 Task: Create a rule from the Routing list, Task moved to a section -> Set Priority in the project AmberDrive , set the section as Done clear the priority
Action: Mouse moved to (1352, 218)
Screenshot: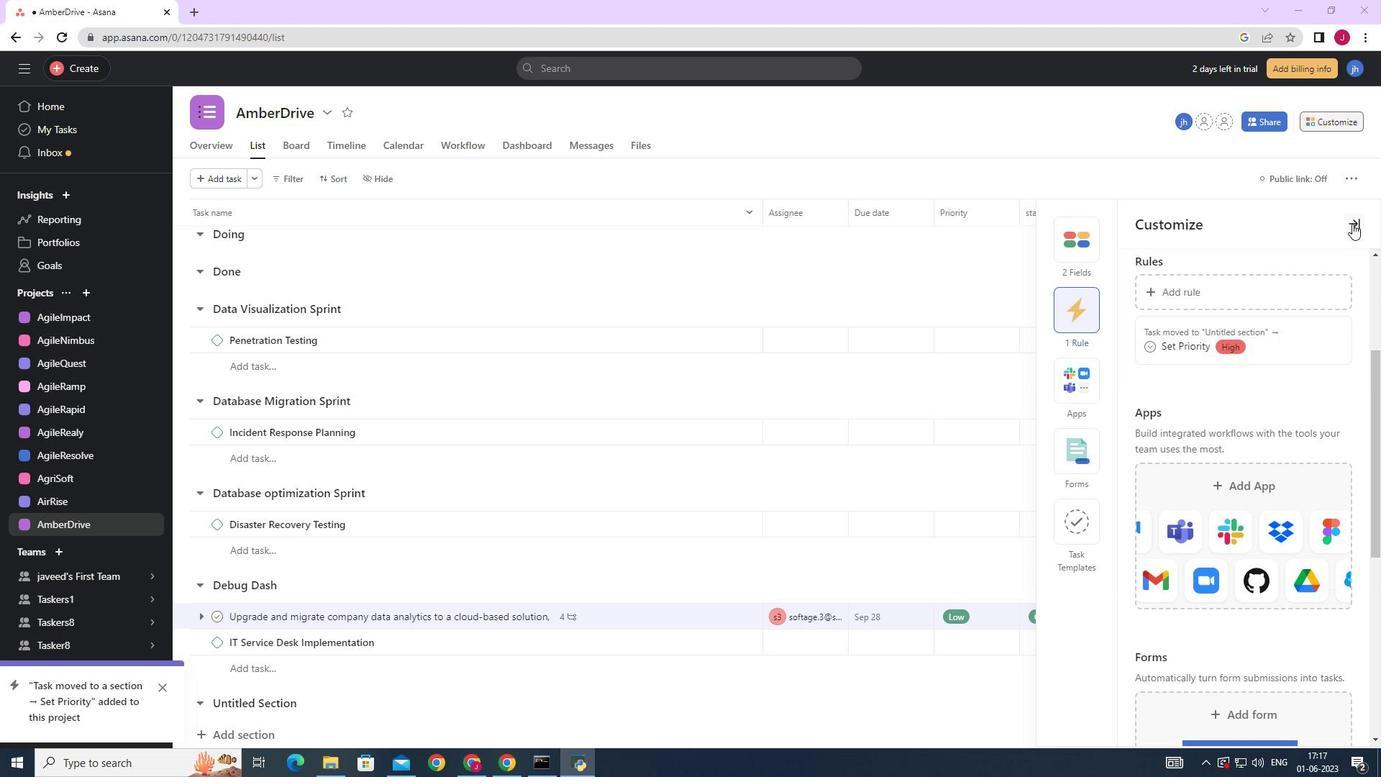 
Action: Mouse pressed left at (1352, 218)
Screenshot: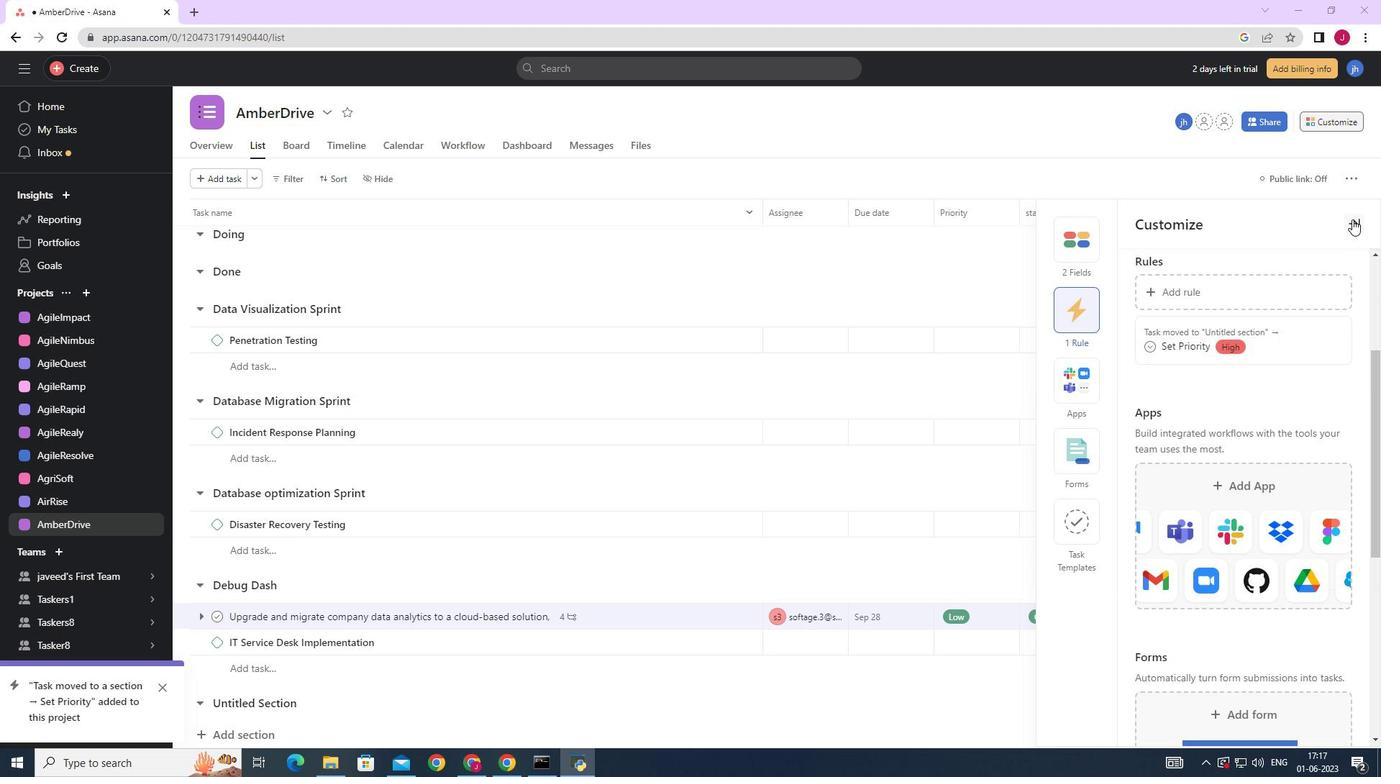 
Action: Mouse moved to (1344, 123)
Screenshot: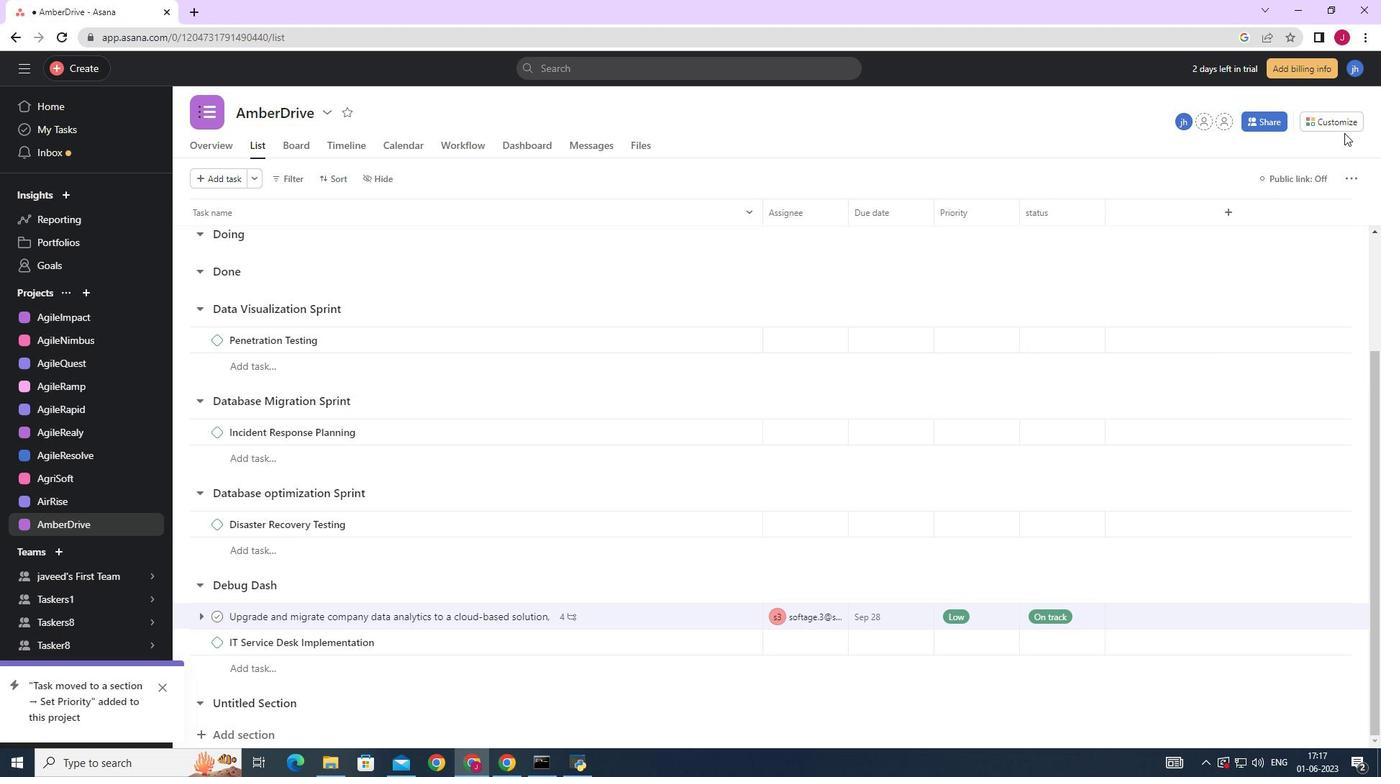 
Action: Mouse pressed left at (1344, 123)
Screenshot: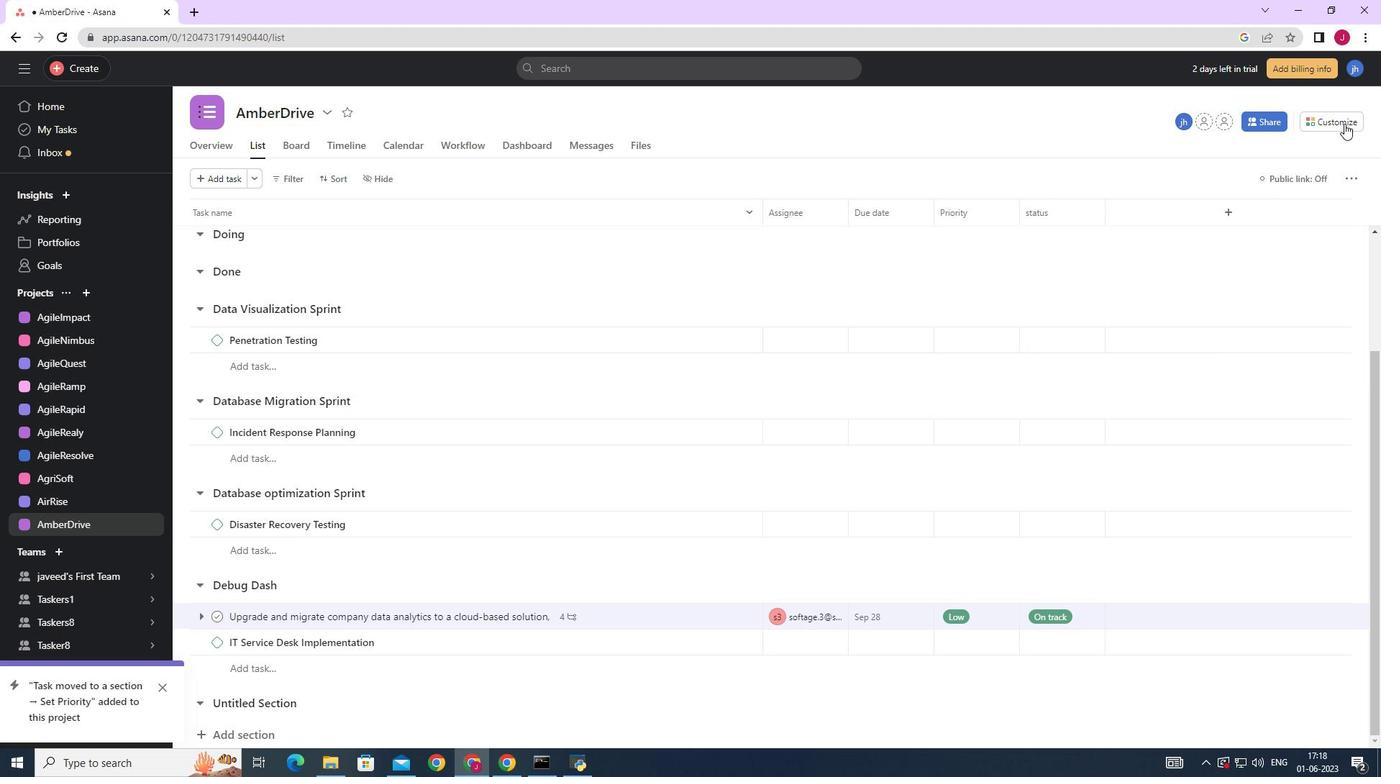
Action: Mouse moved to (1085, 315)
Screenshot: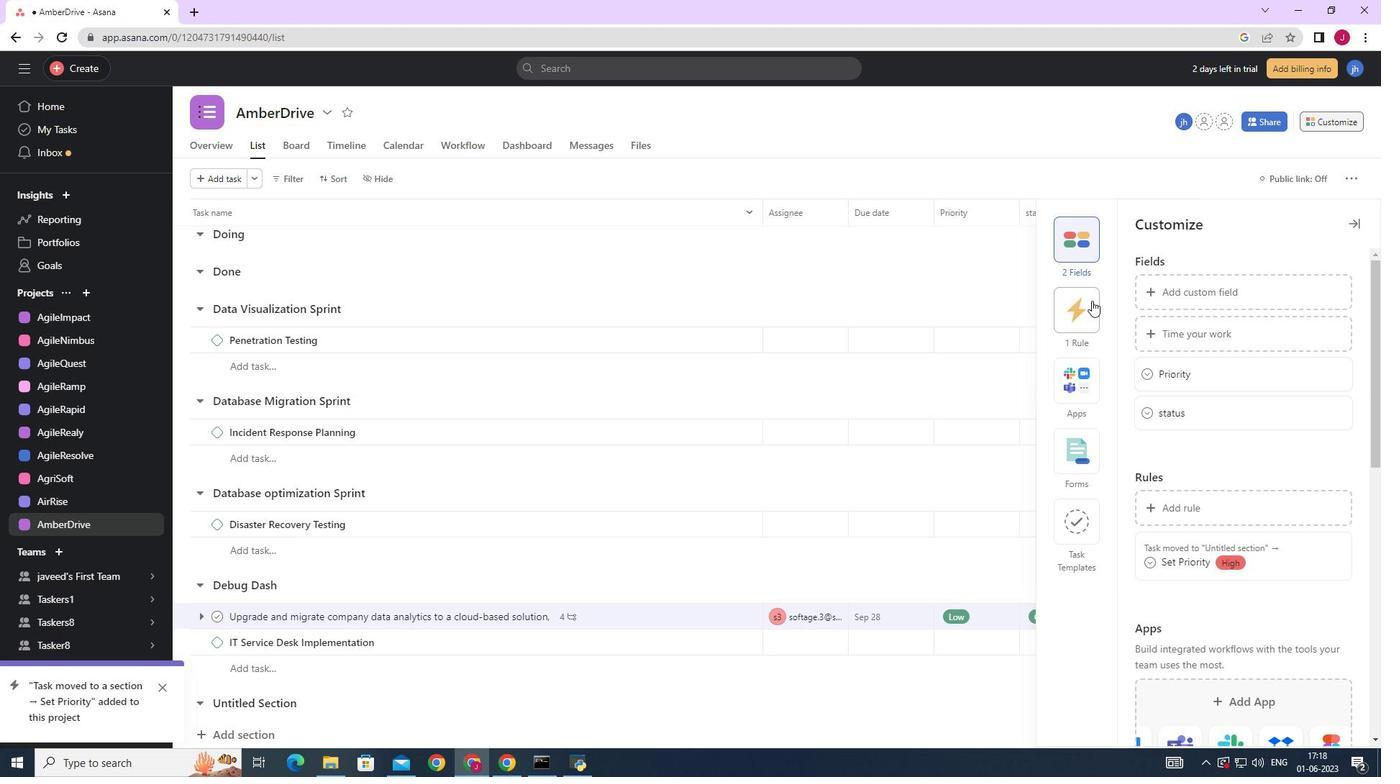 
Action: Mouse pressed left at (1085, 315)
Screenshot: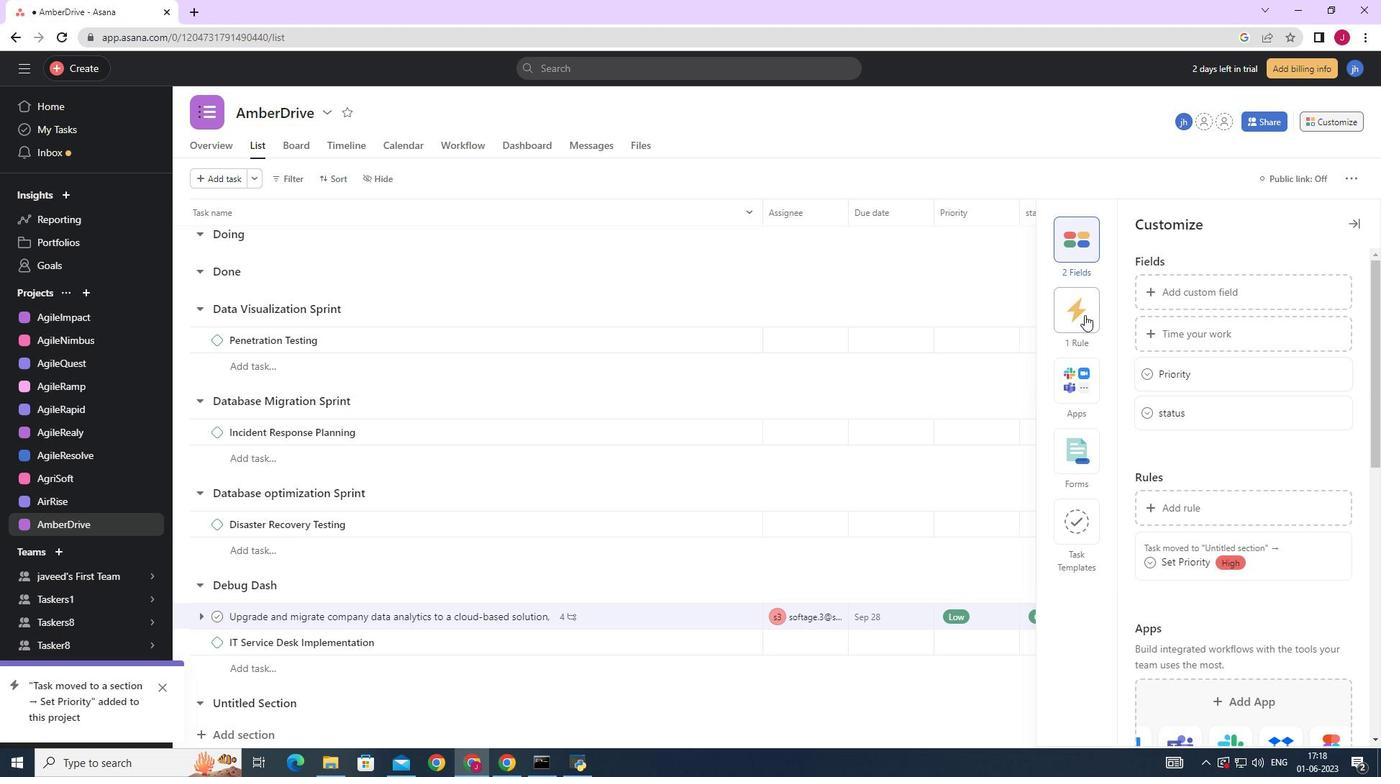 
Action: Mouse moved to (1196, 290)
Screenshot: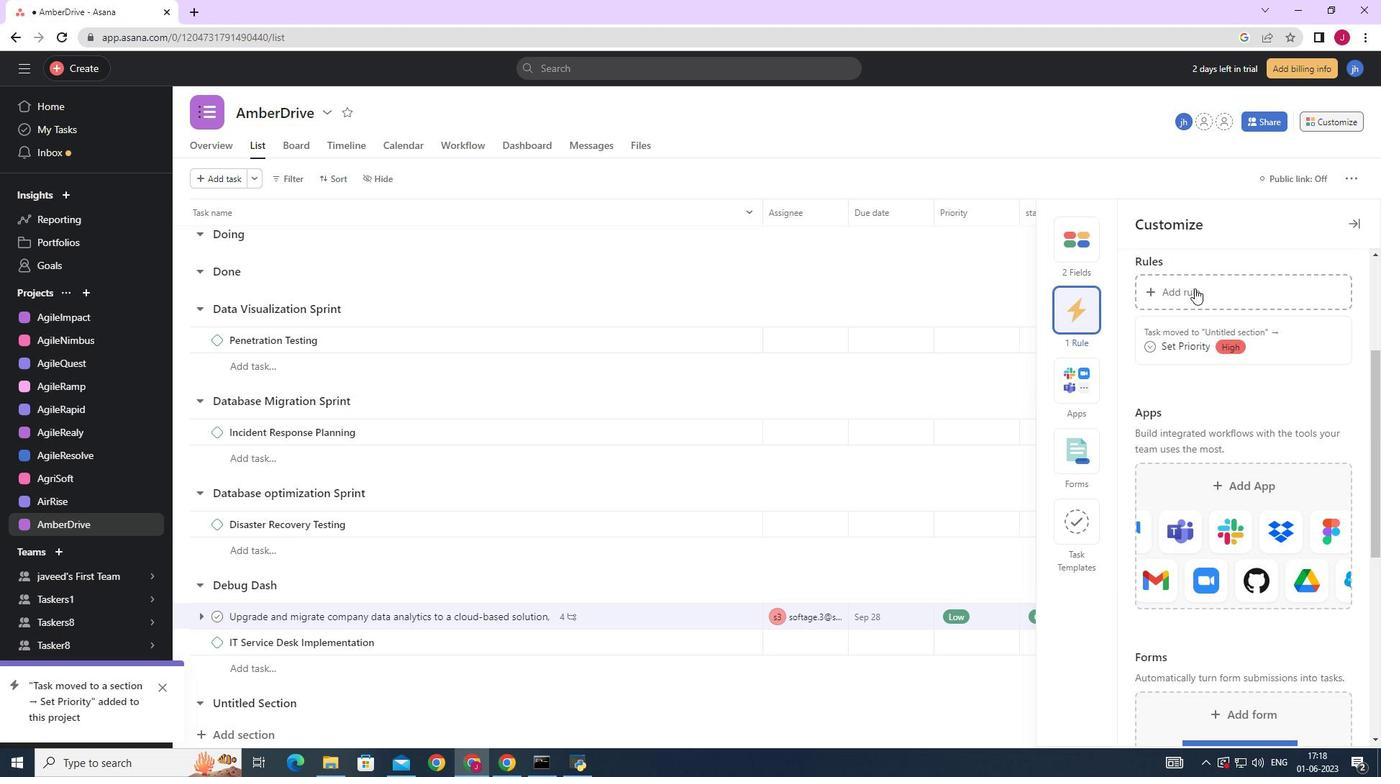 
Action: Mouse pressed left at (1196, 290)
Screenshot: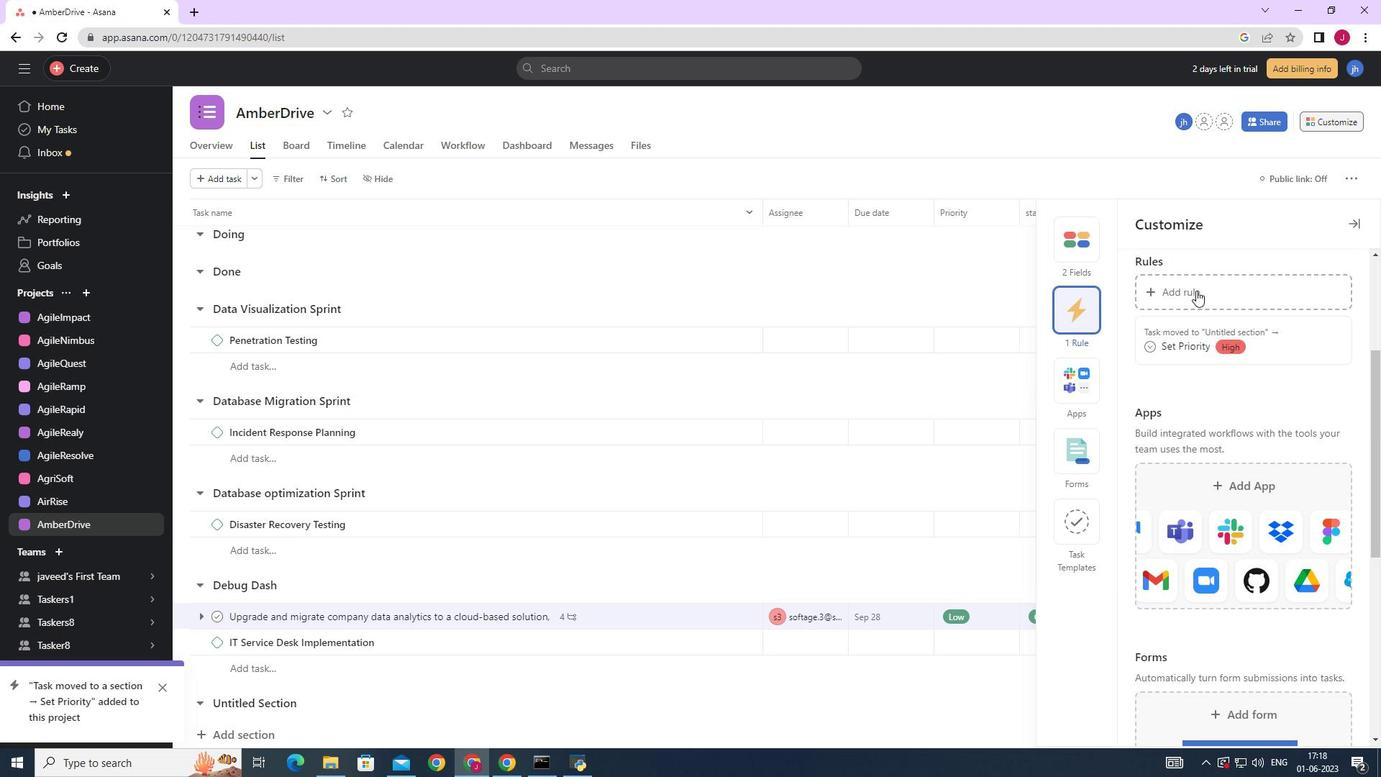 
Action: Mouse moved to (307, 185)
Screenshot: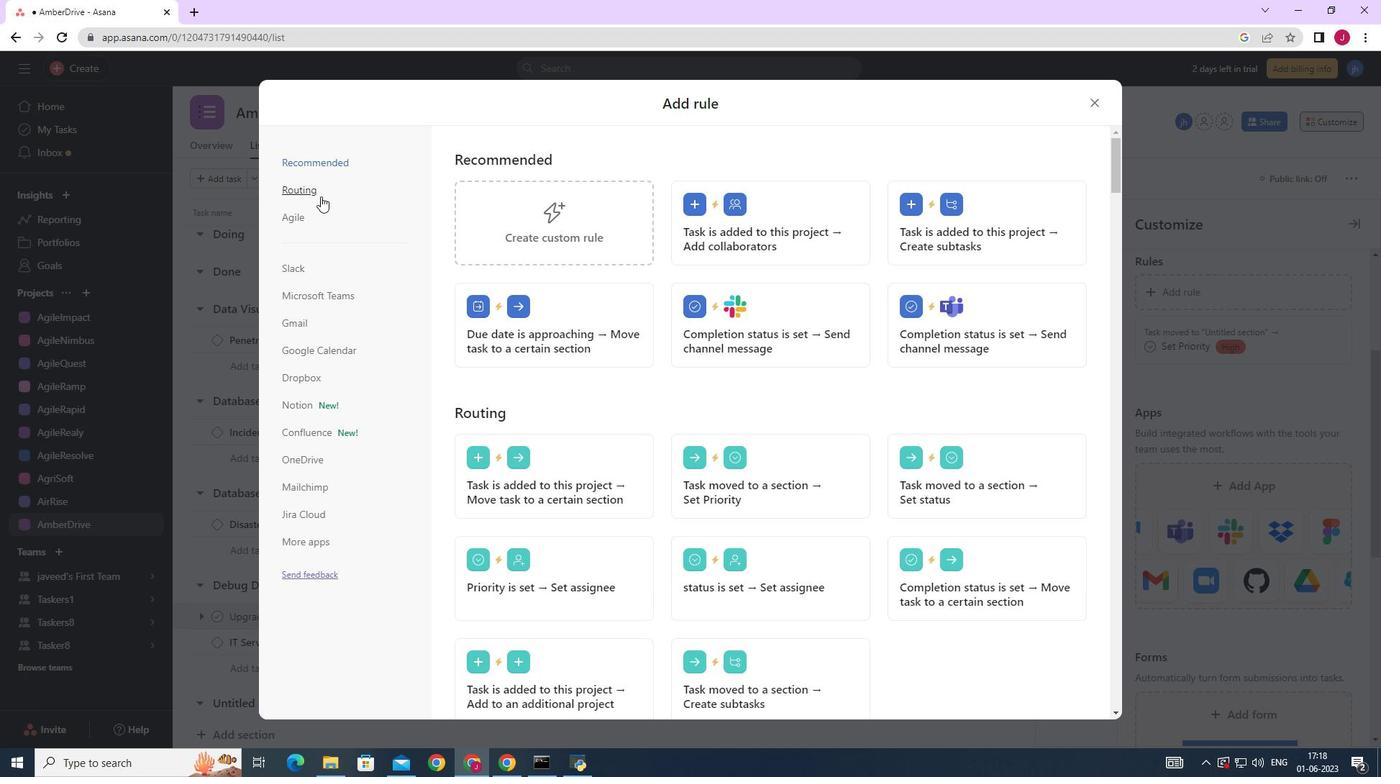
Action: Mouse pressed left at (307, 185)
Screenshot: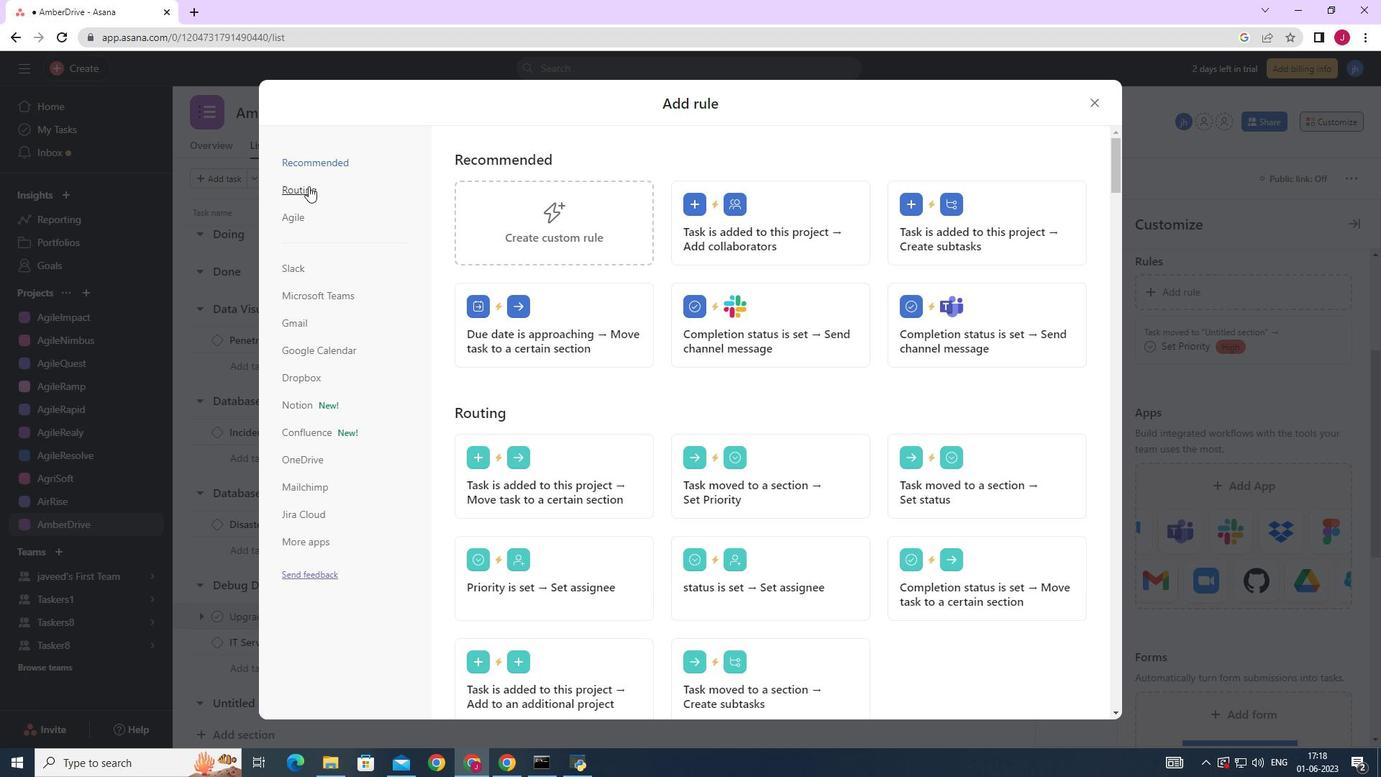 
Action: Mouse moved to (718, 227)
Screenshot: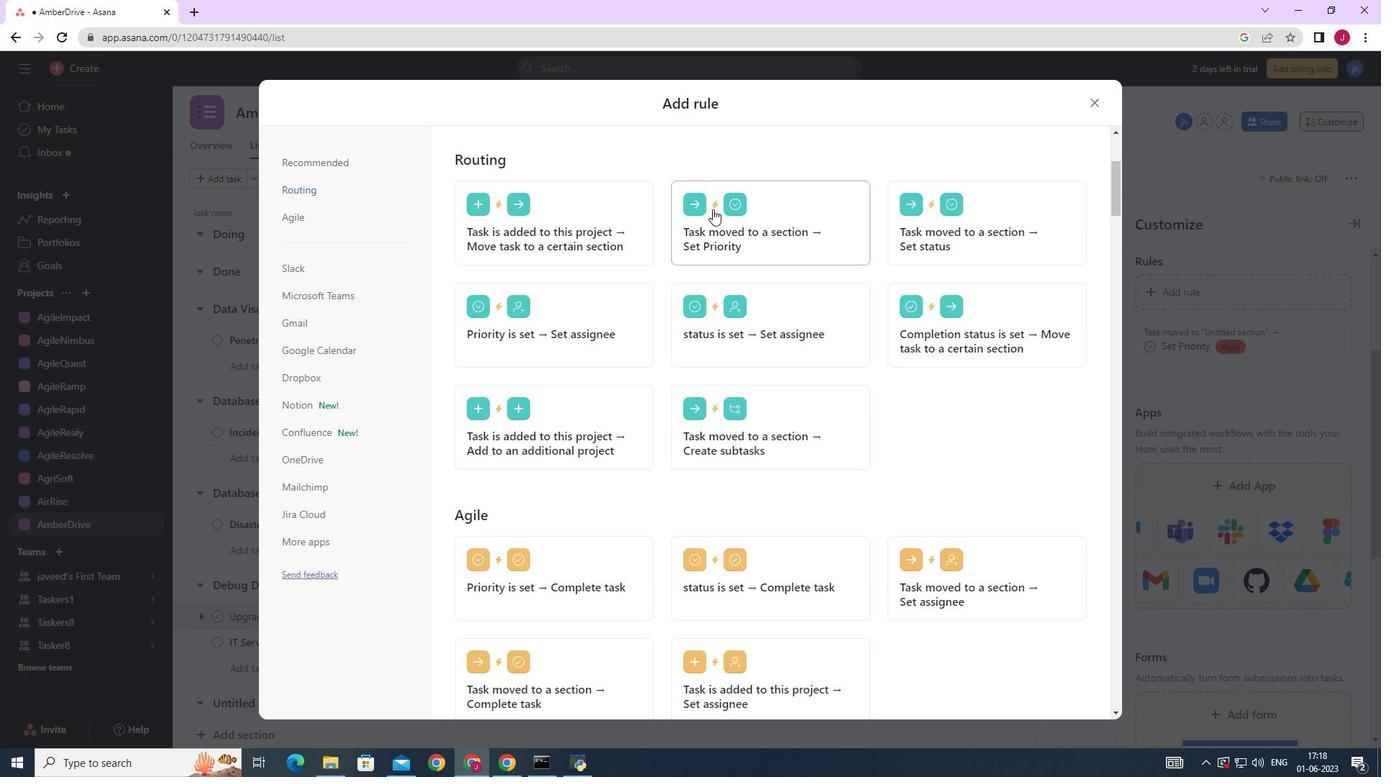 
Action: Mouse pressed left at (718, 227)
Screenshot: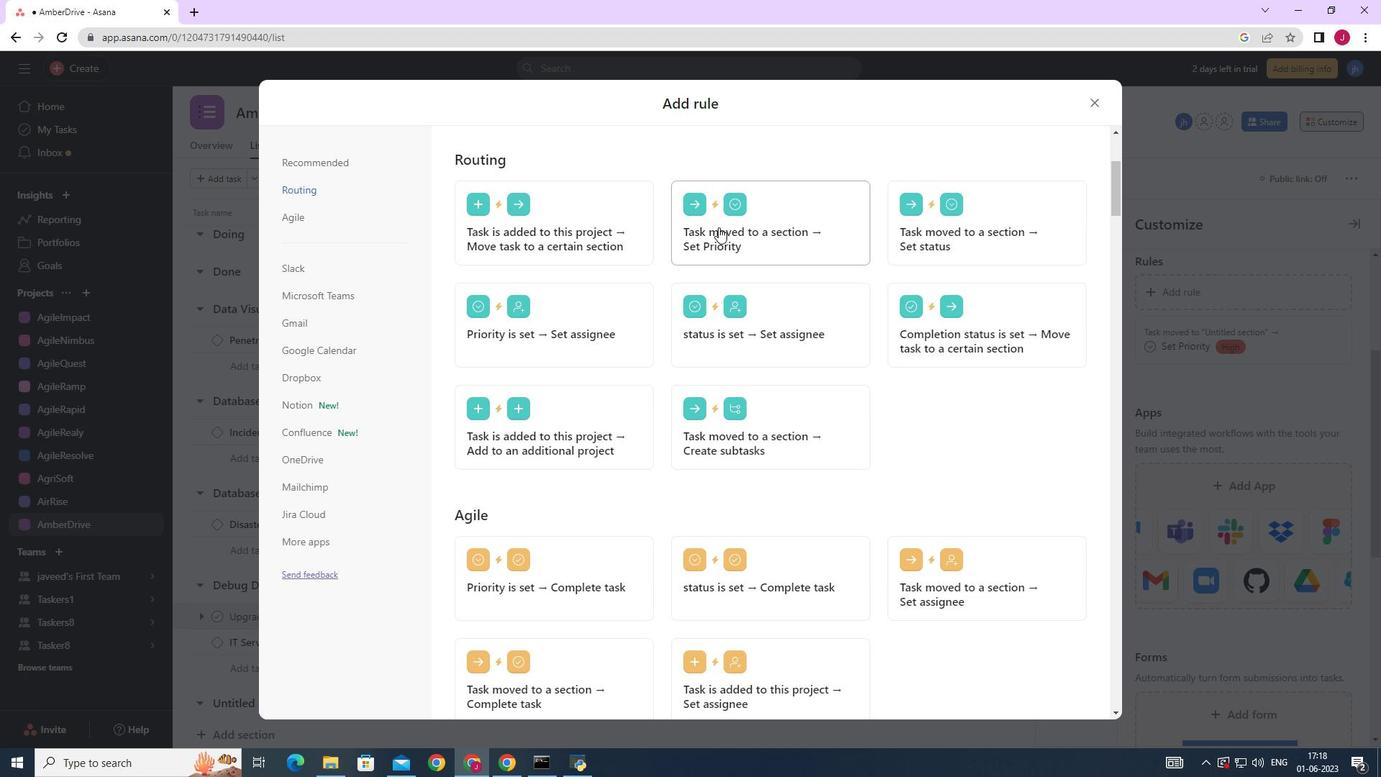 
Action: Mouse moved to (542, 392)
Screenshot: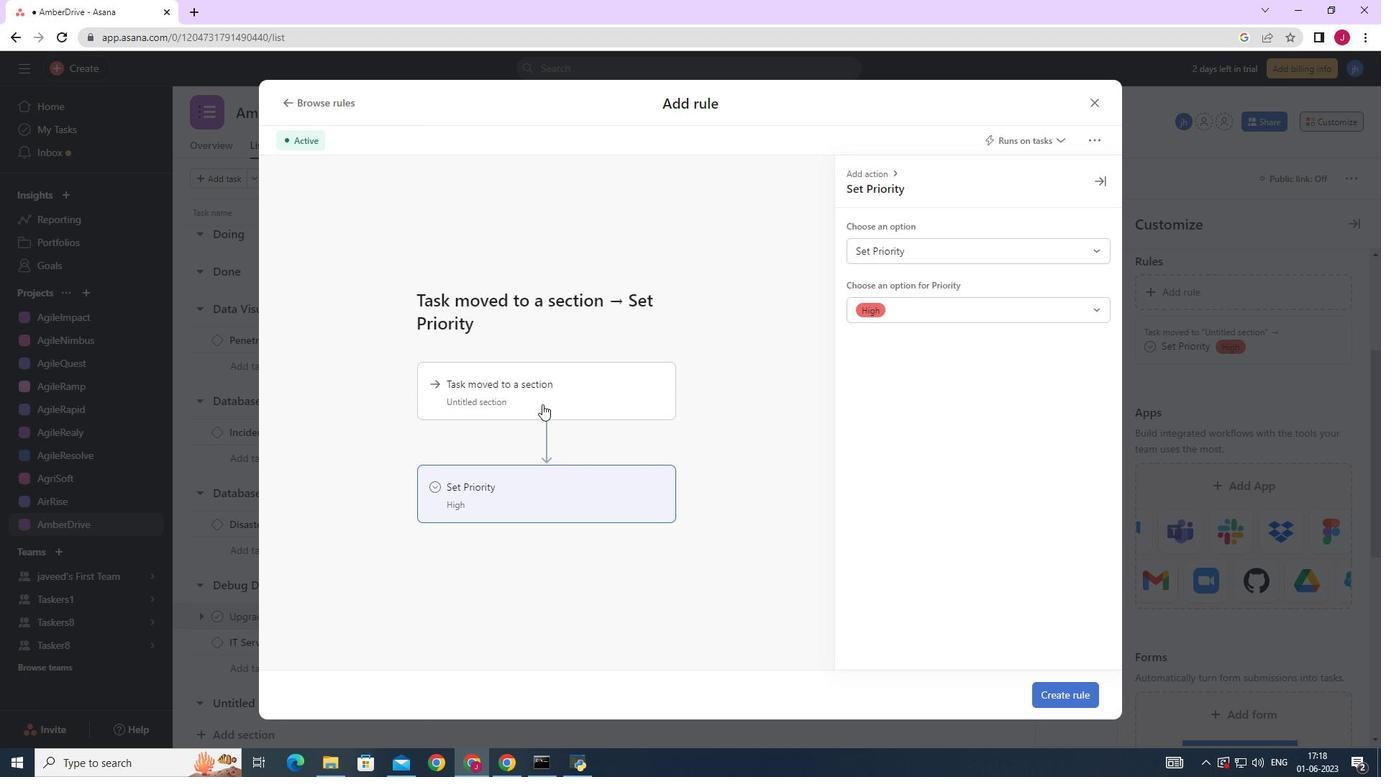 
Action: Mouse pressed left at (542, 392)
Screenshot: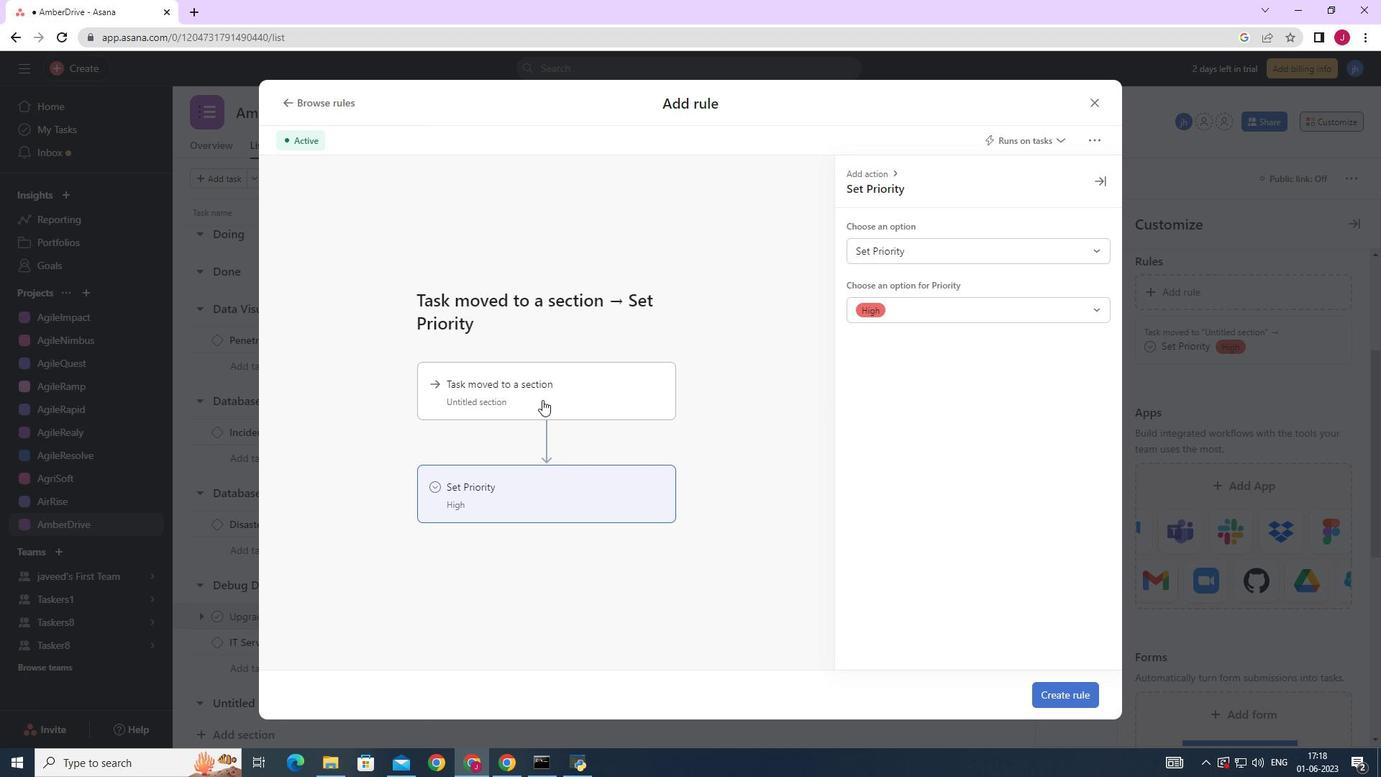 
Action: Mouse moved to (895, 249)
Screenshot: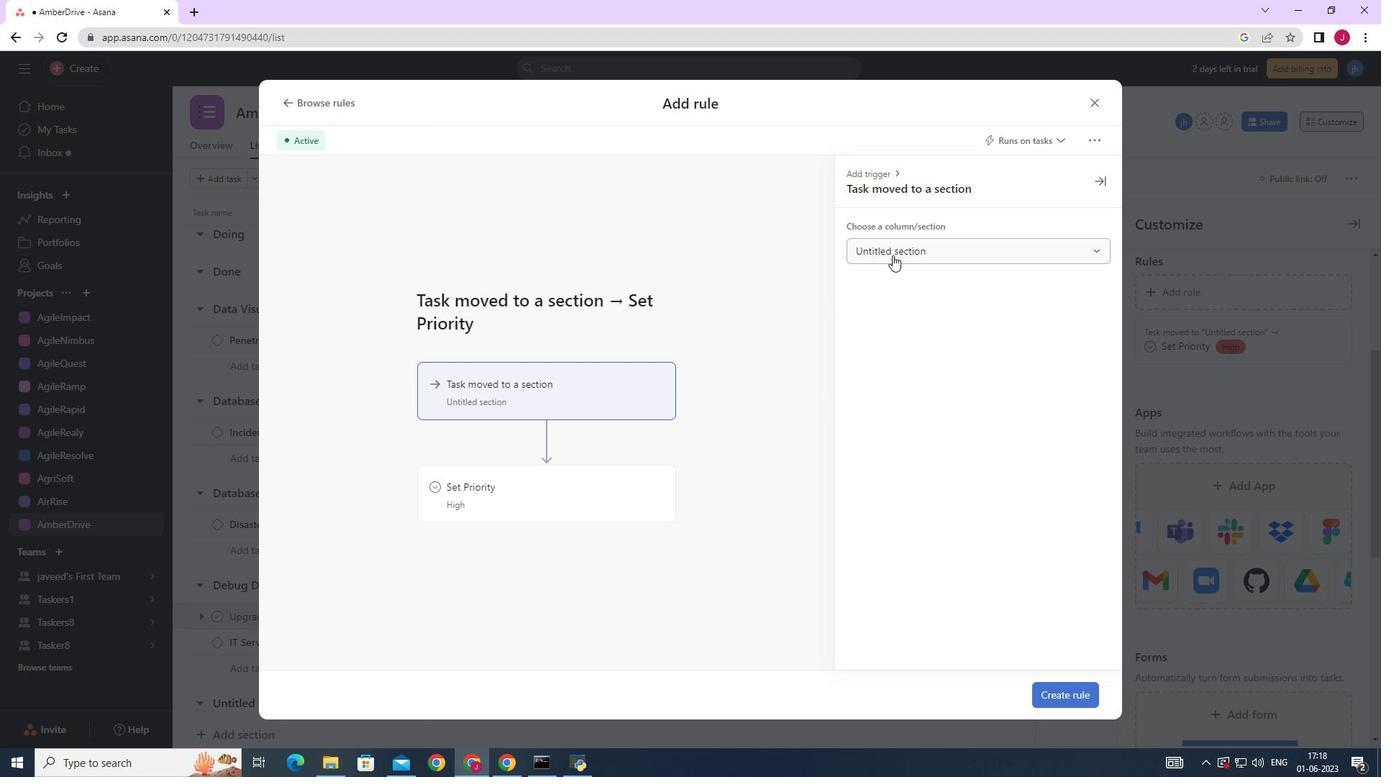 
Action: Mouse pressed left at (895, 249)
Screenshot: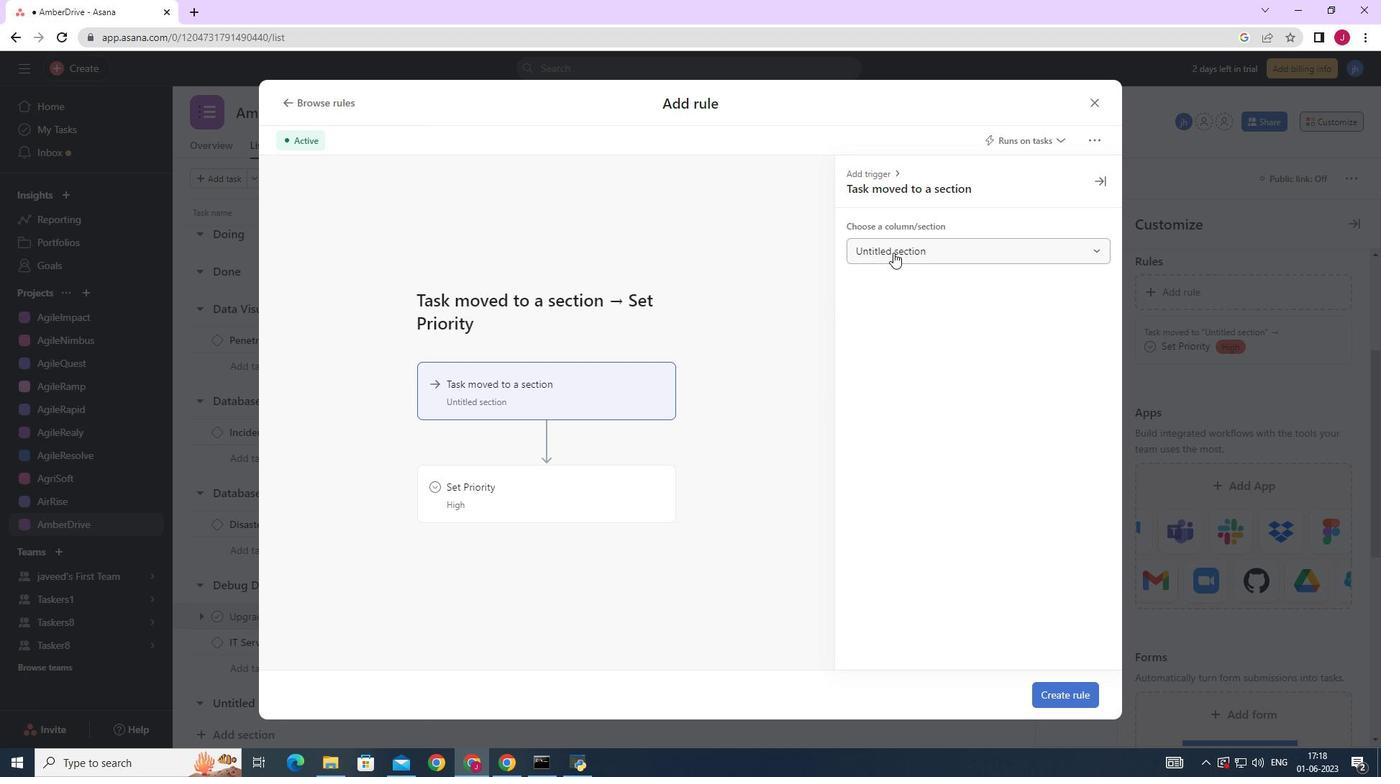 
Action: Mouse moved to (887, 360)
Screenshot: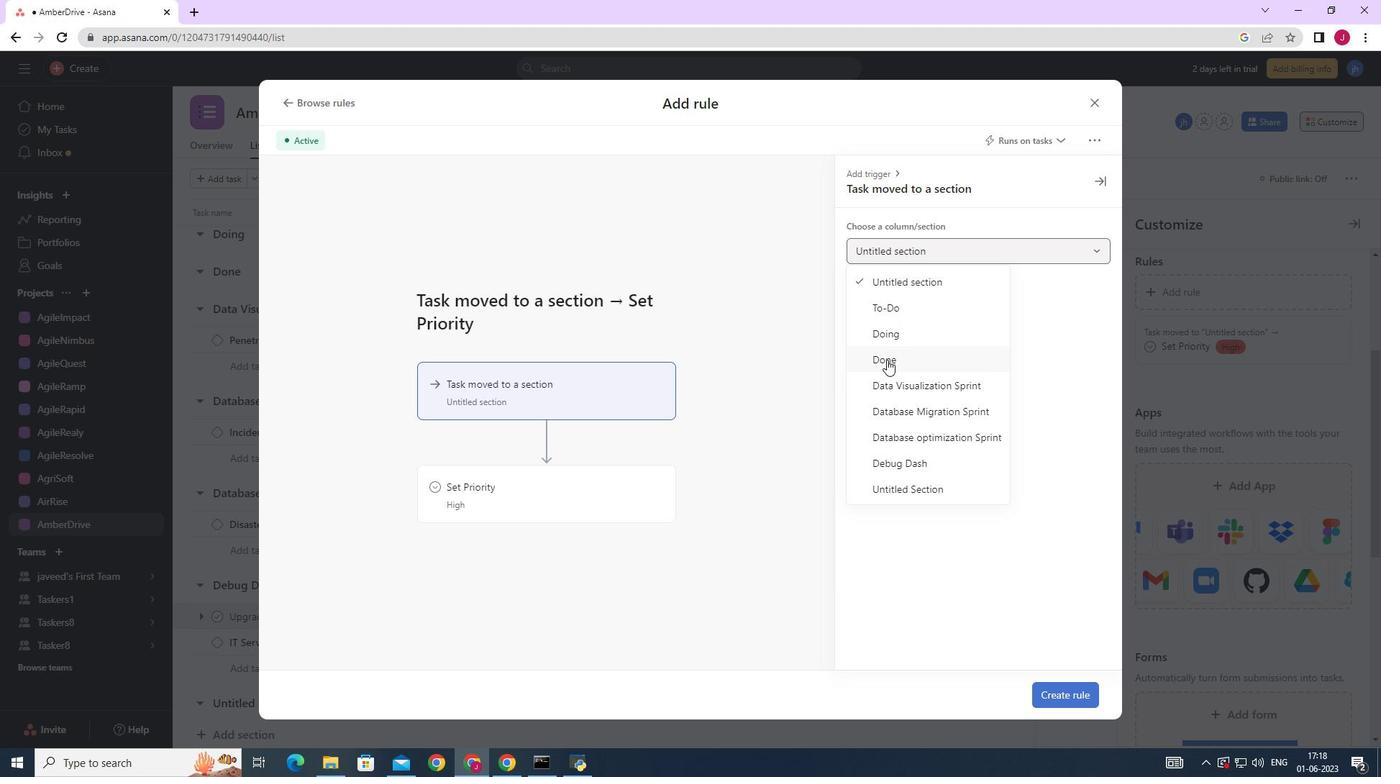 
Action: Mouse pressed left at (887, 360)
Screenshot: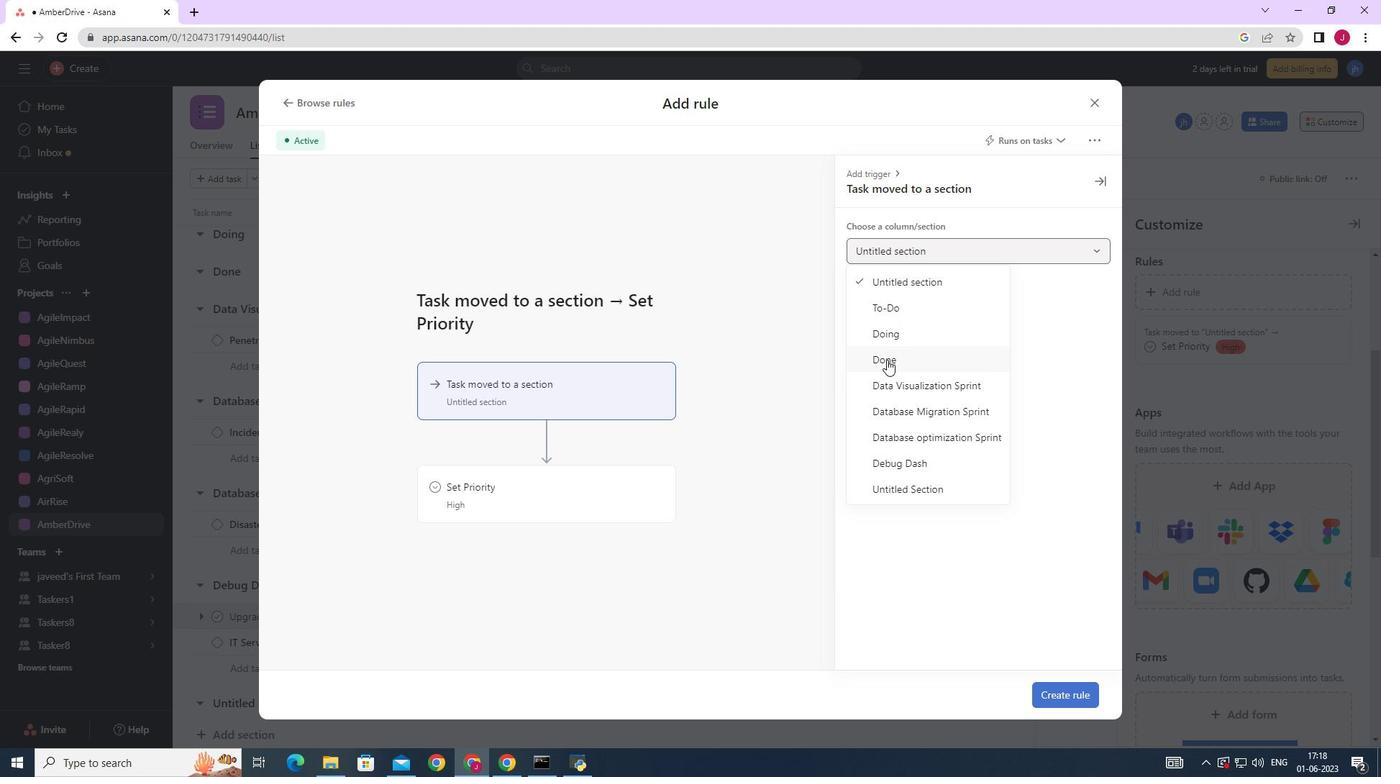 
Action: Mouse moved to (520, 487)
Screenshot: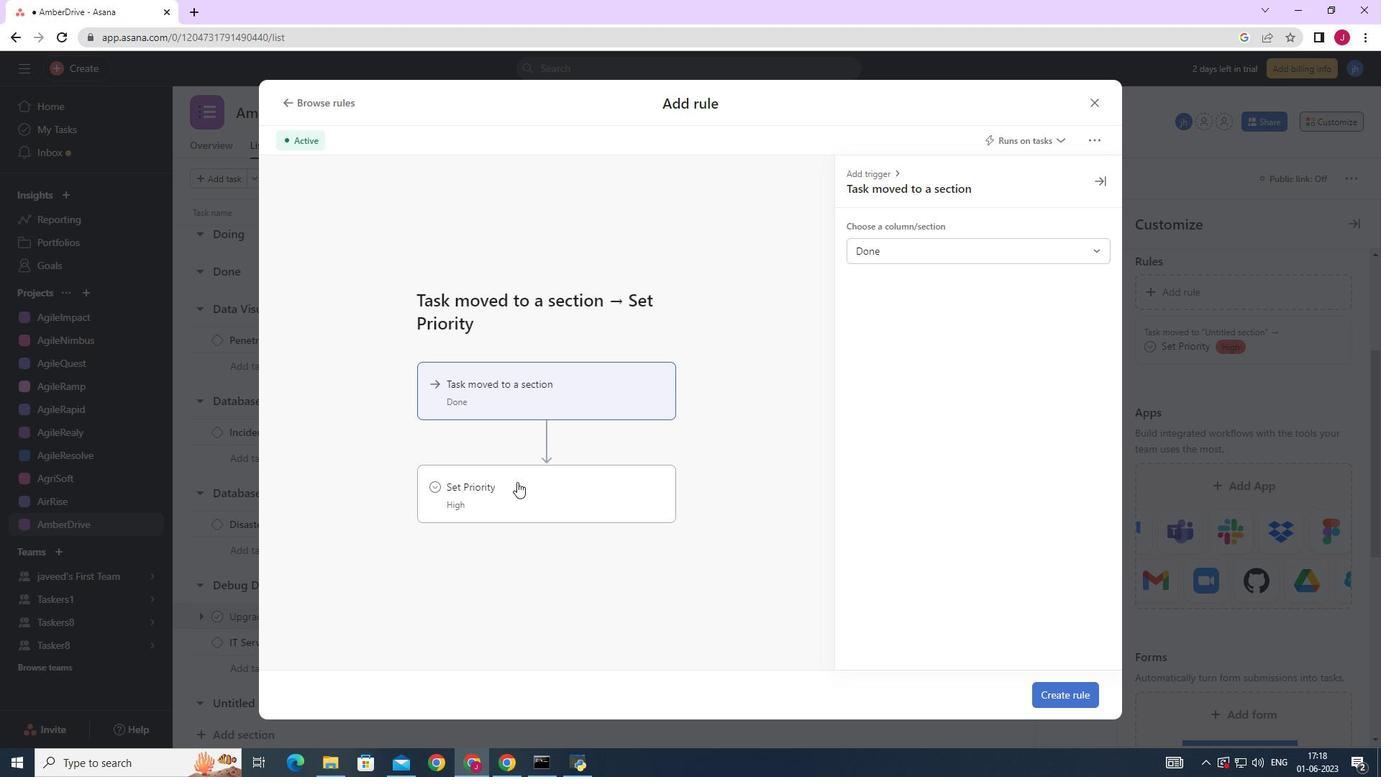 
Action: Mouse pressed left at (520, 487)
Screenshot: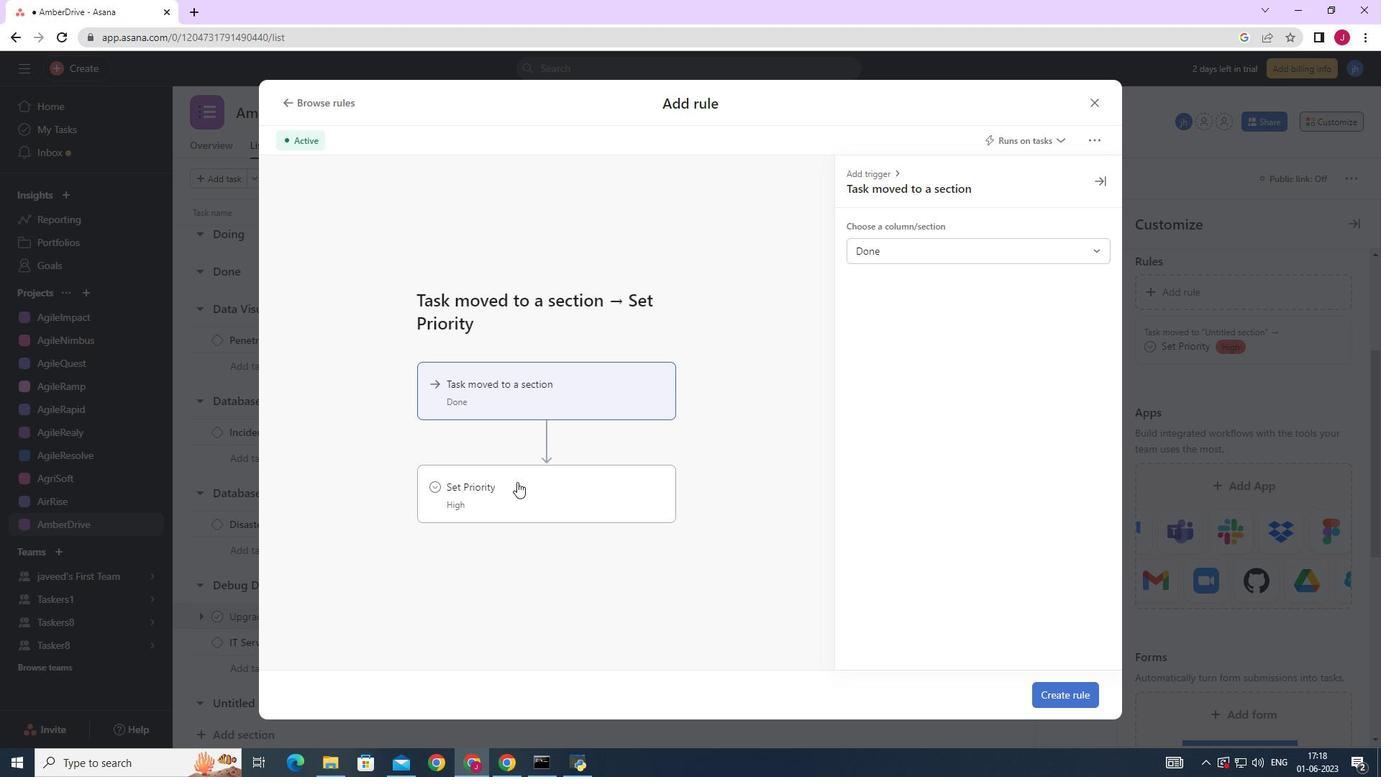 
Action: Mouse moved to (950, 246)
Screenshot: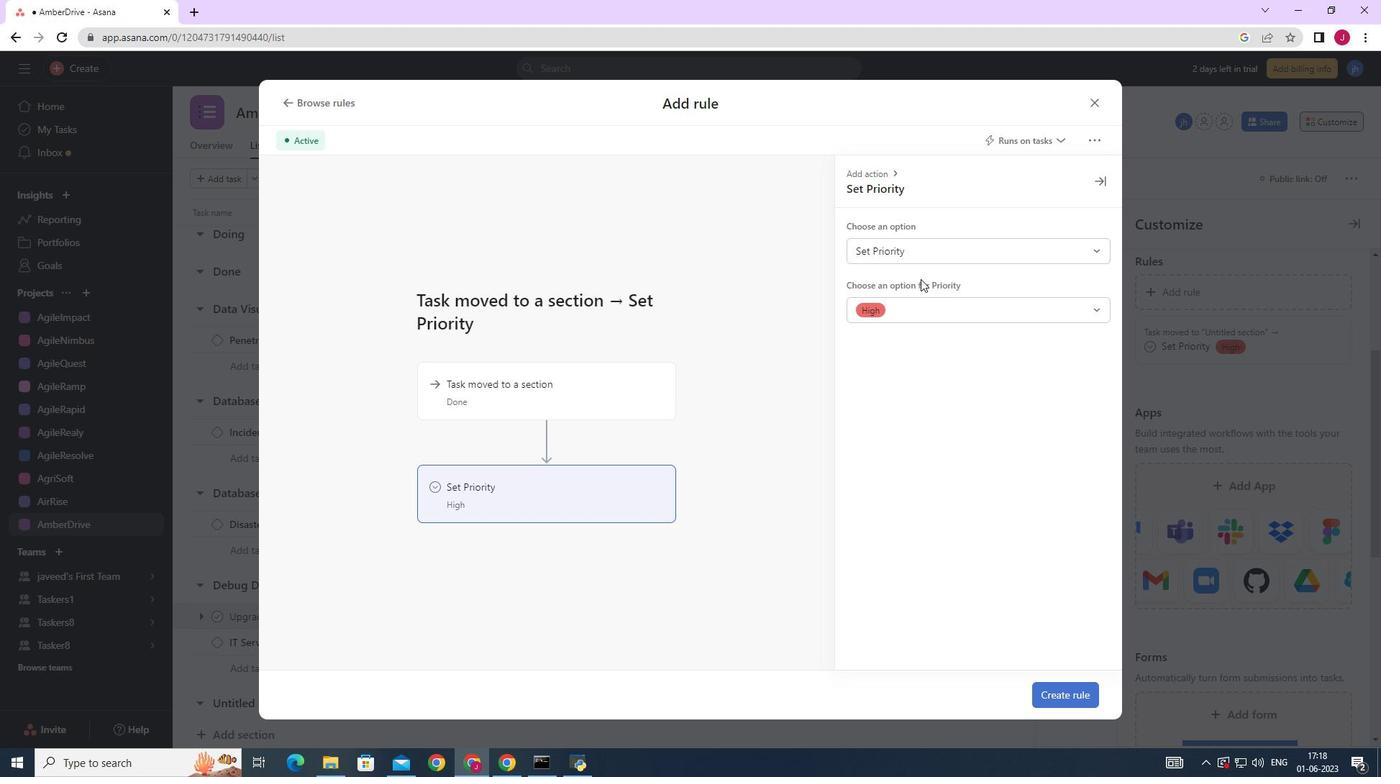 
Action: Mouse pressed left at (950, 246)
Screenshot: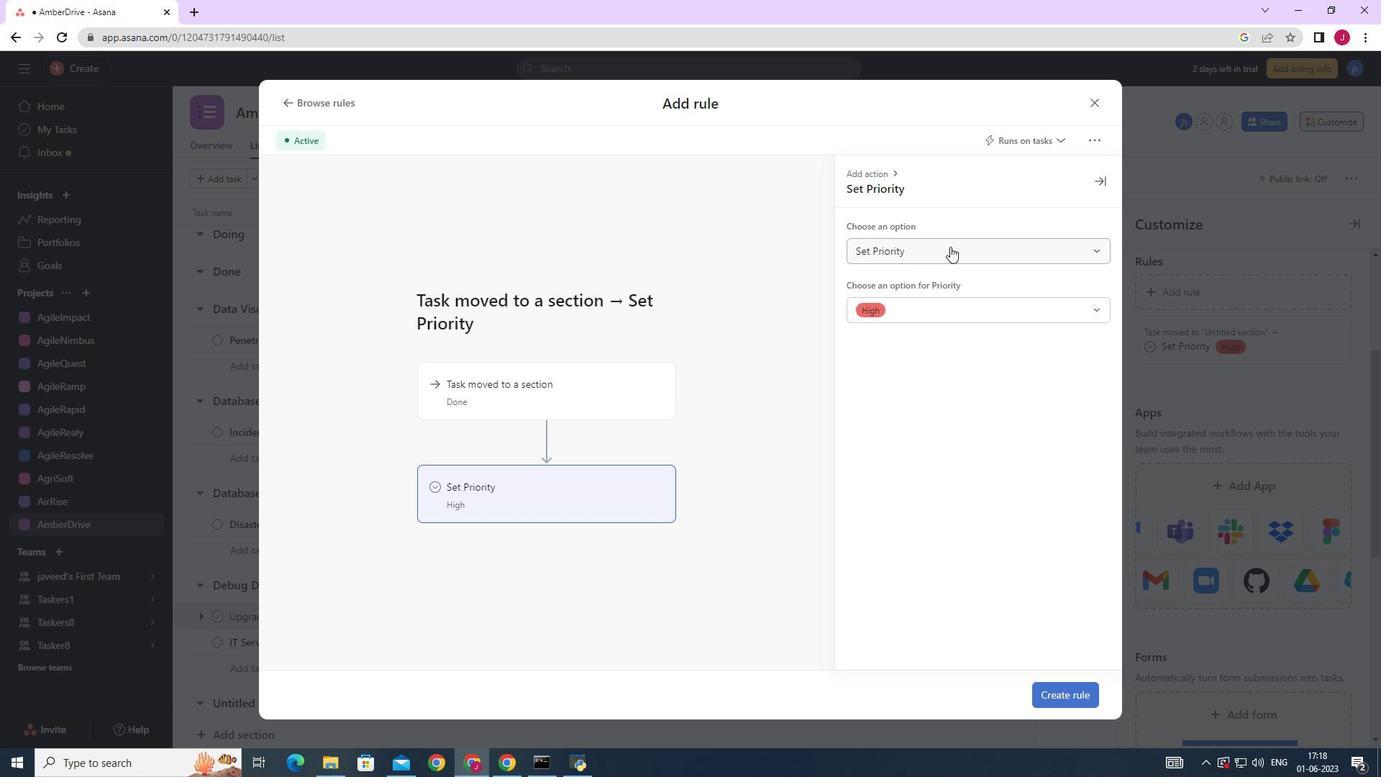 
Action: Mouse moved to (892, 304)
Screenshot: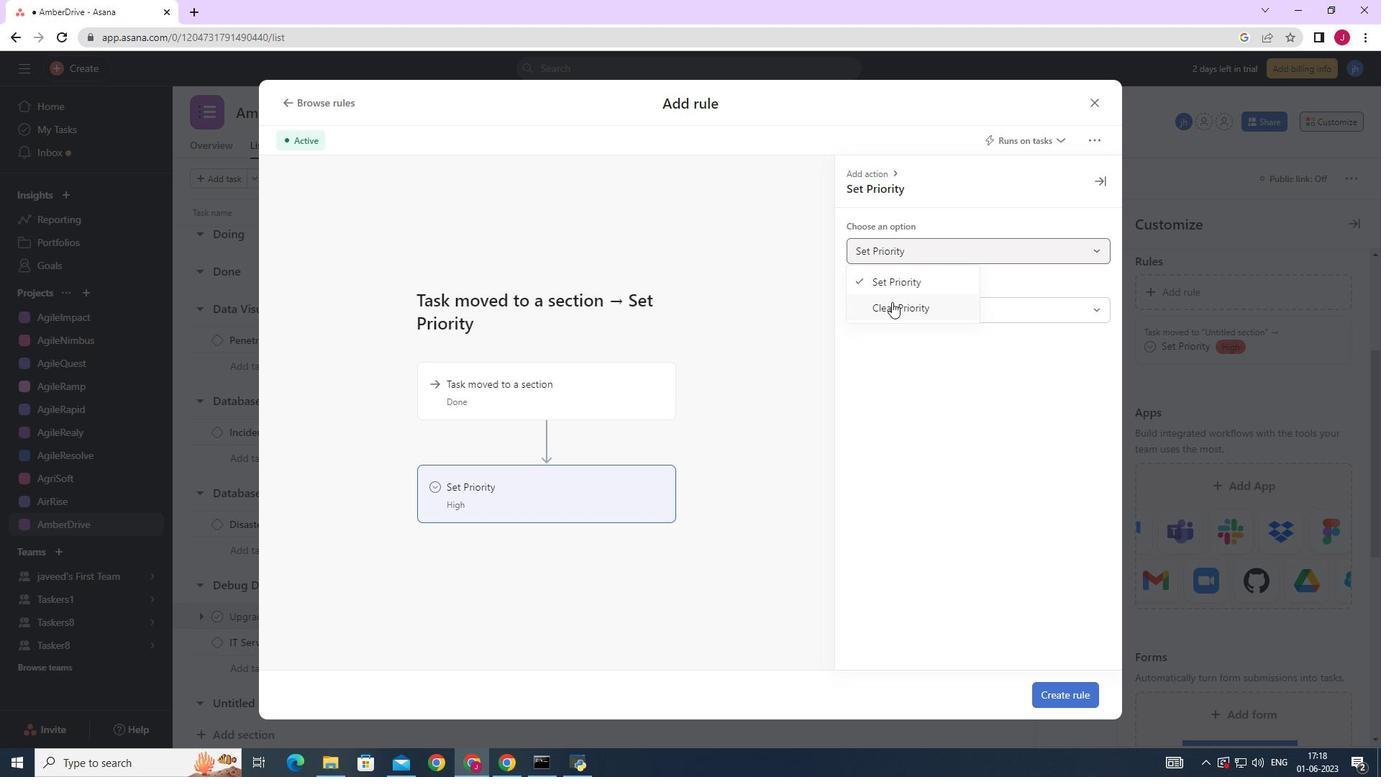 
Action: Mouse pressed left at (892, 304)
Screenshot: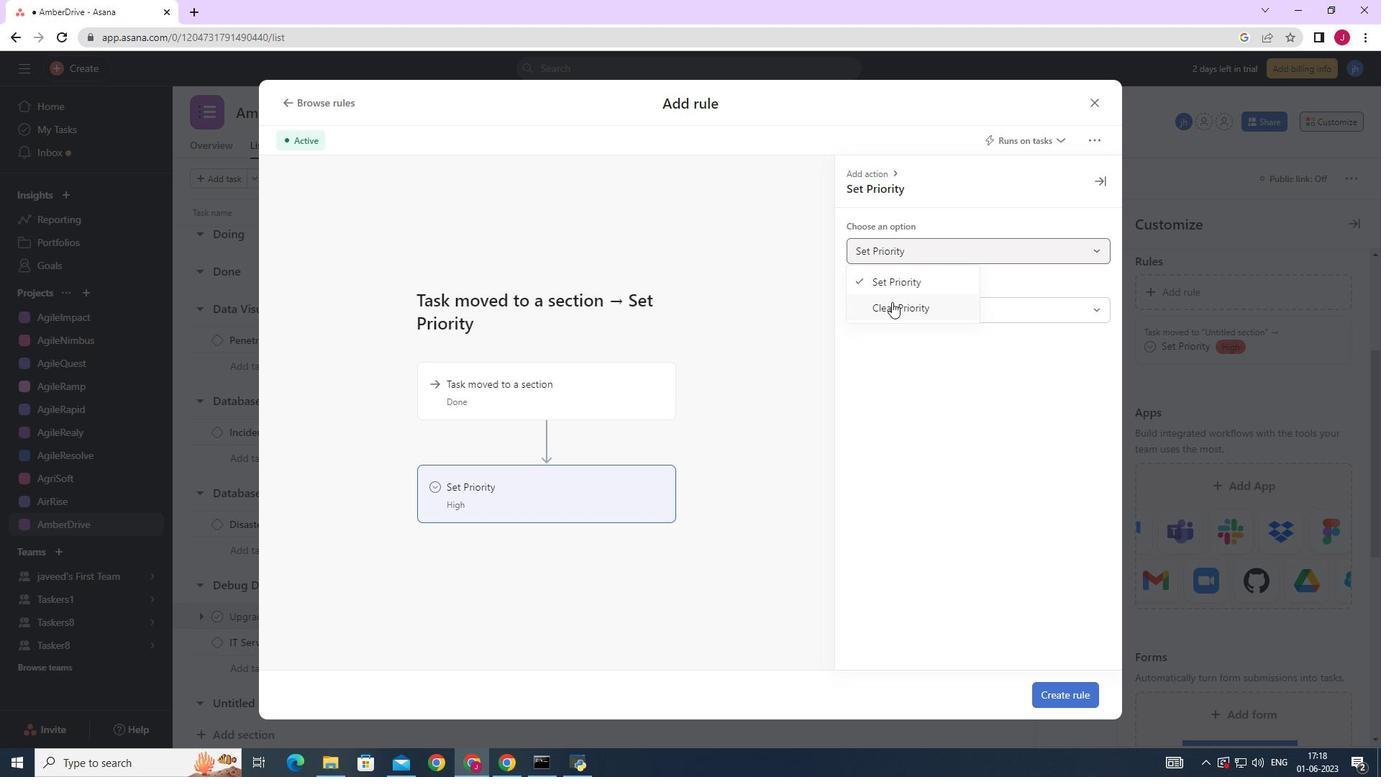 
Action: Mouse moved to (1059, 696)
Screenshot: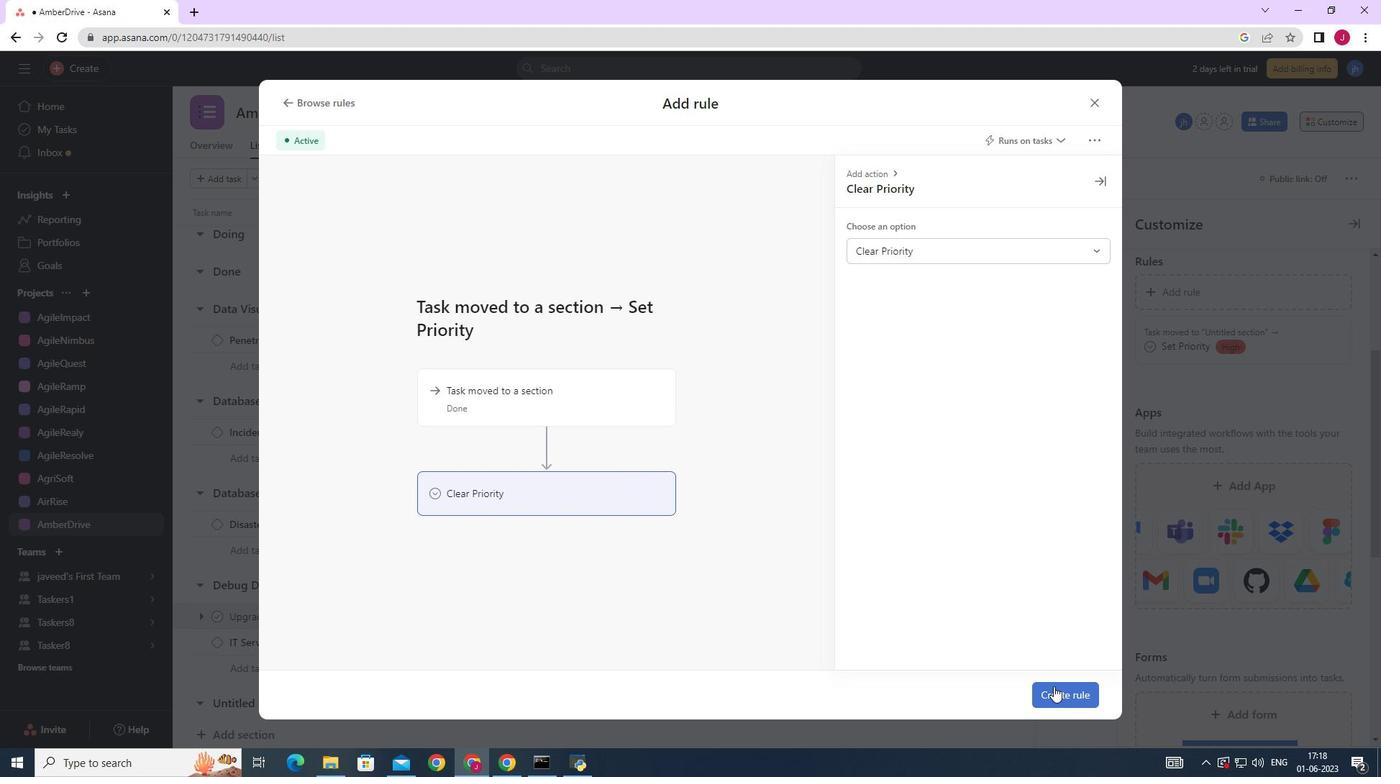 
Action: Mouse pressed left at (1059, 696)
Screenshot: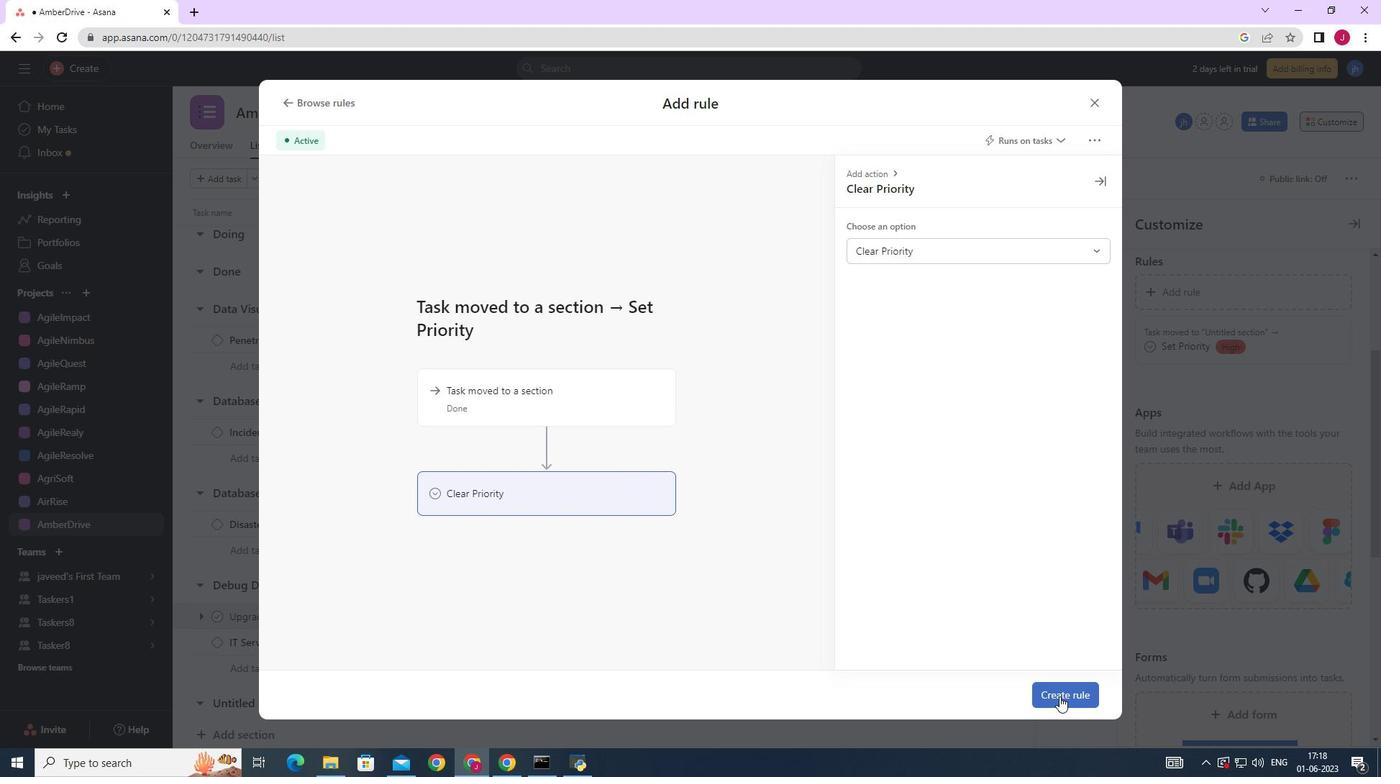 
Action: Mouse moved to (1051, 687)
Screenshot: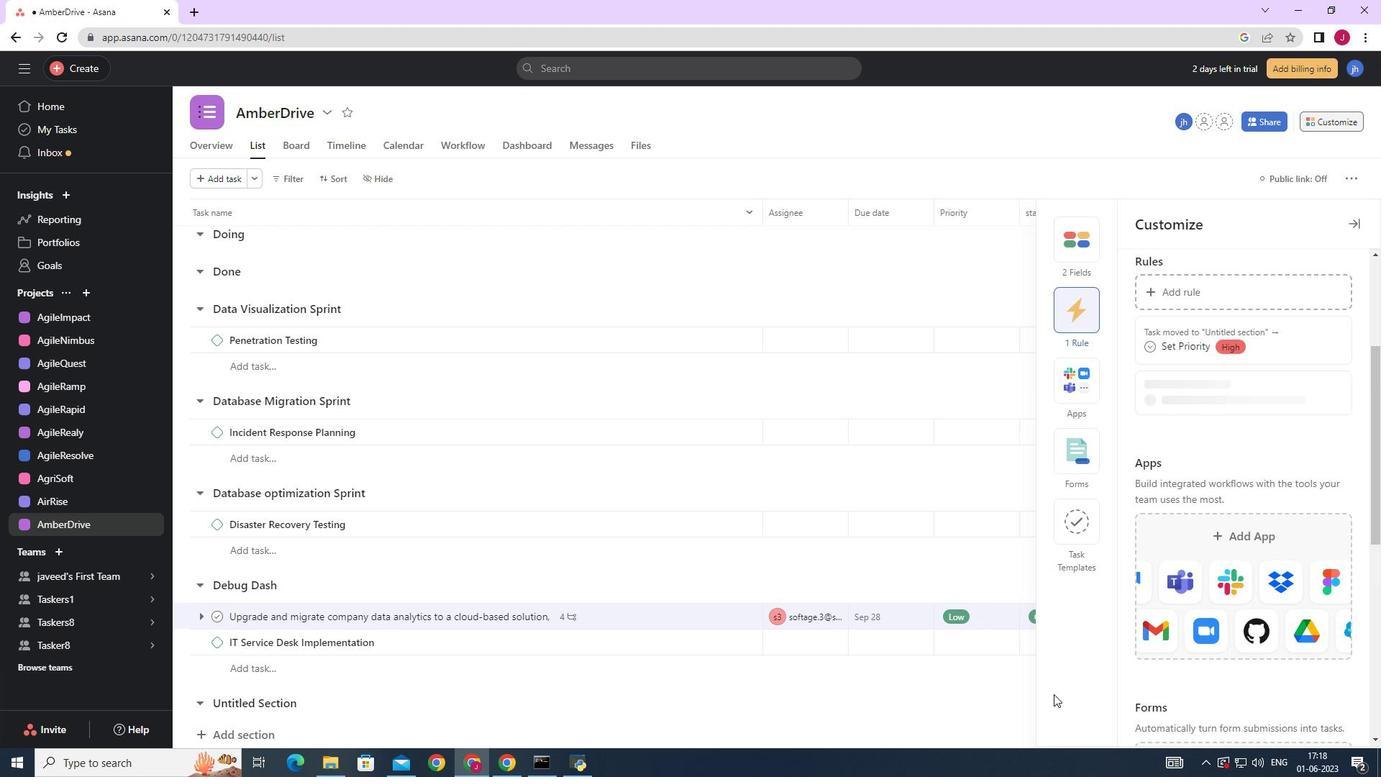 
